 Task: Use Roadtrip Short Effect in this video Movie B.mp4
Action: Mouse moved to (299, 109)
Screenshot: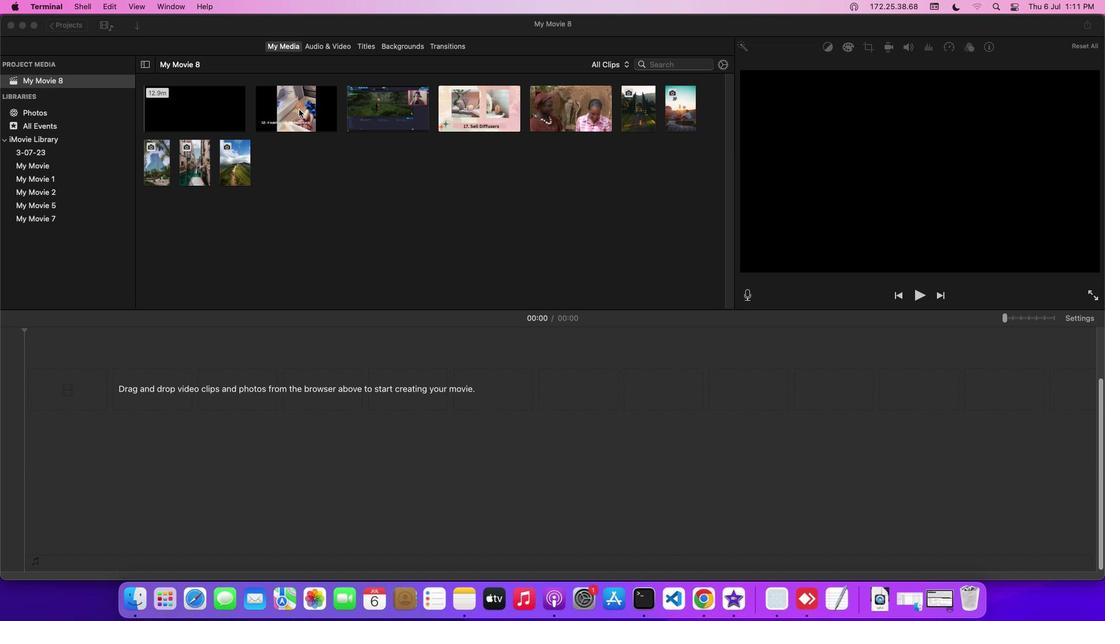 
Action: Mouse pressed left at (299, 109)
Screenshot: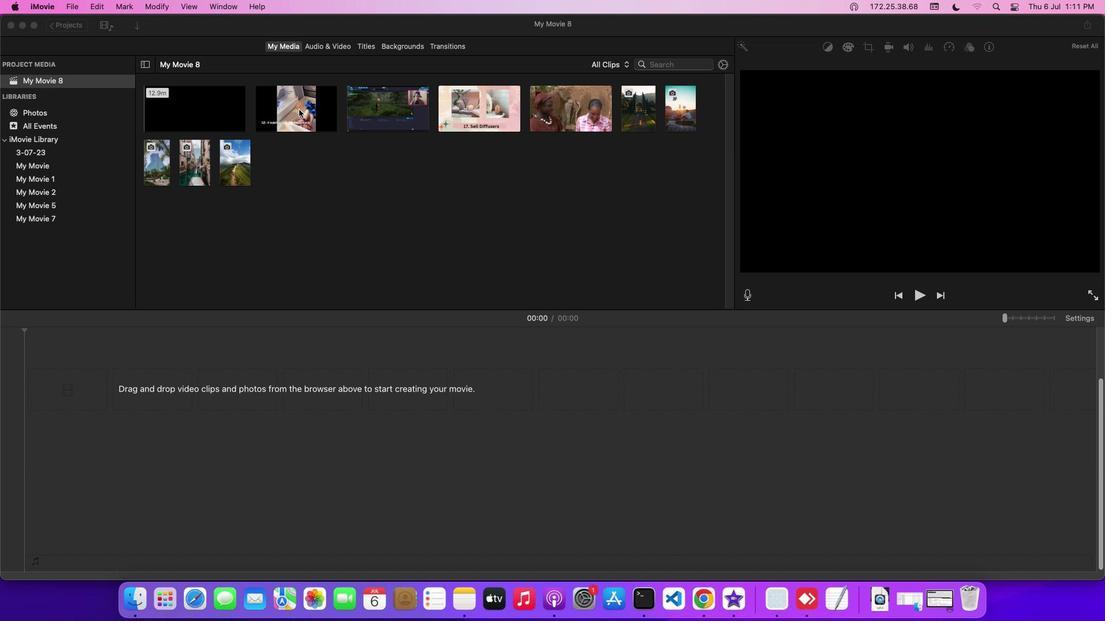 
Action: Mouse moved to (321, 45)
Screenshot: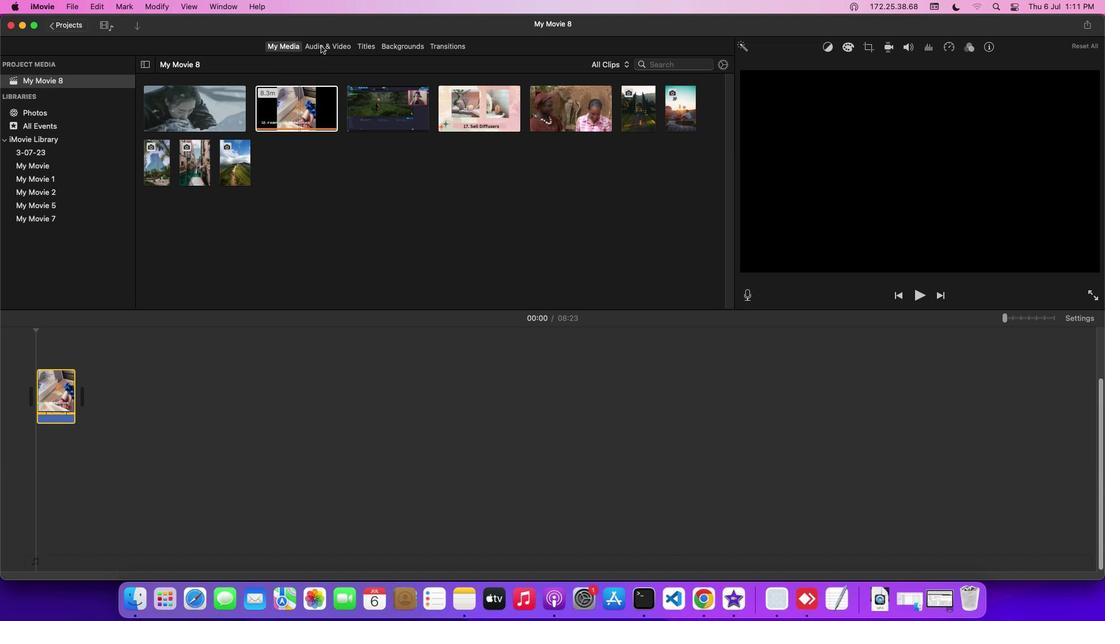 
Action: Mouse pressed left at (321, 45)
Screenshot: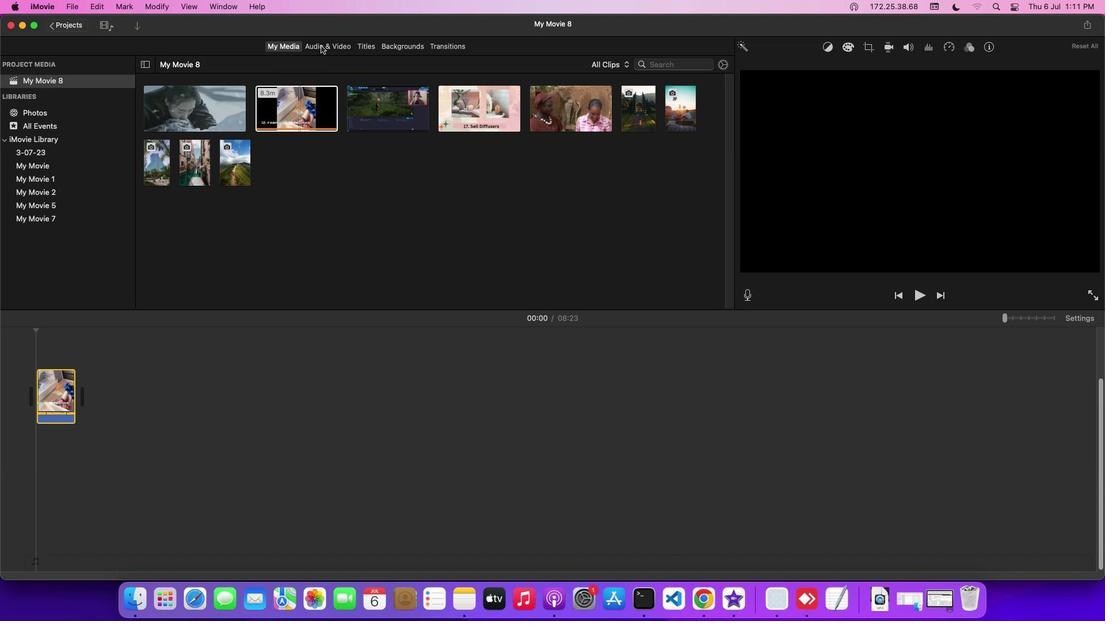 
Action: Mouse moved to (85, 110)
Screenshot: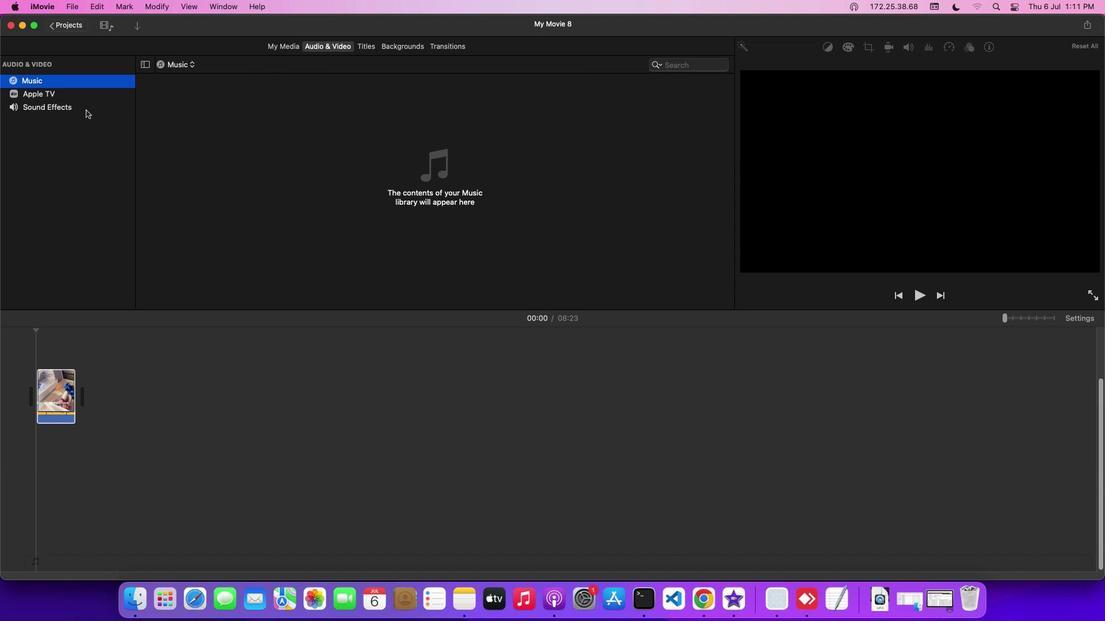 
Action: Mouse pressed left at (85, 110)
Screenshot: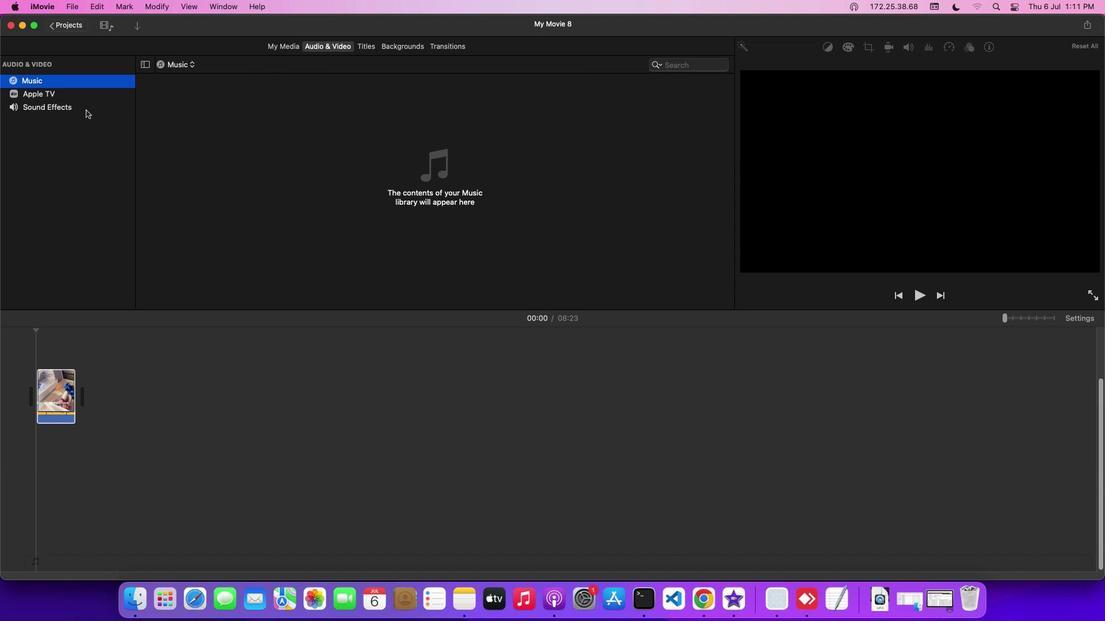 
Action: Mouse moved to (198, 200)
Screenshot: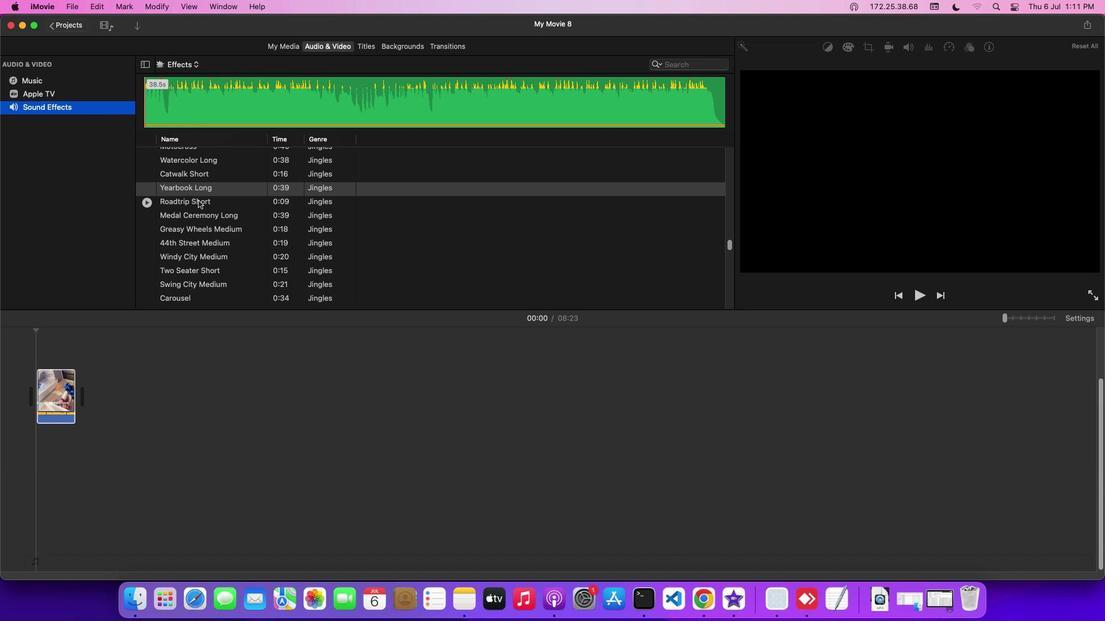 
Action: Mouse pressed left at (198, 200)
Screenshot: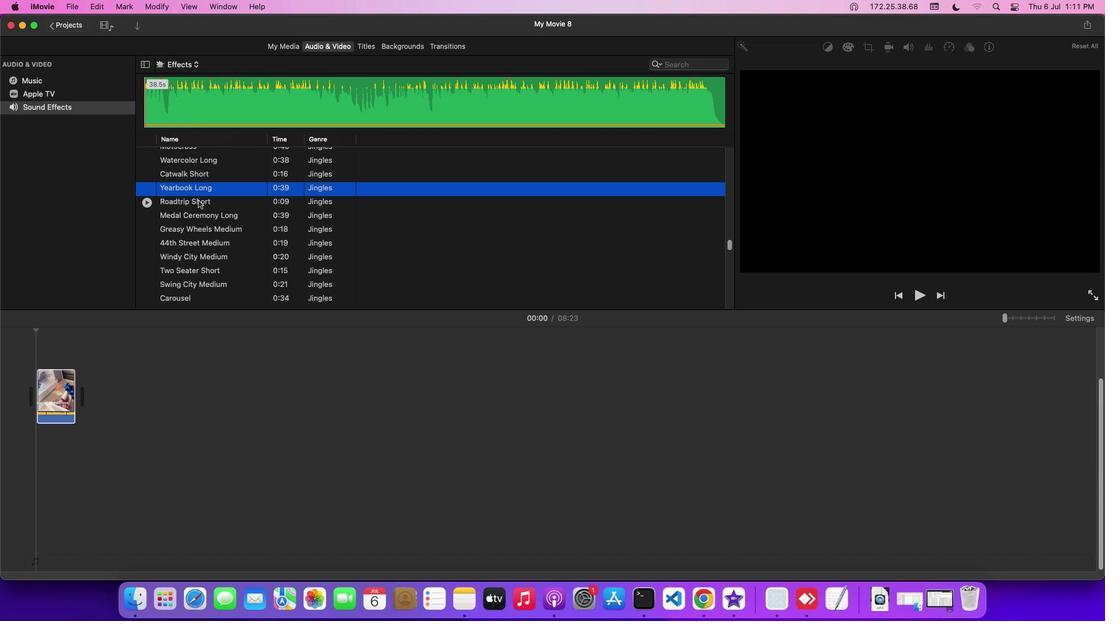 
Action: Mouse pressed left at (198, 200)
Screenshot: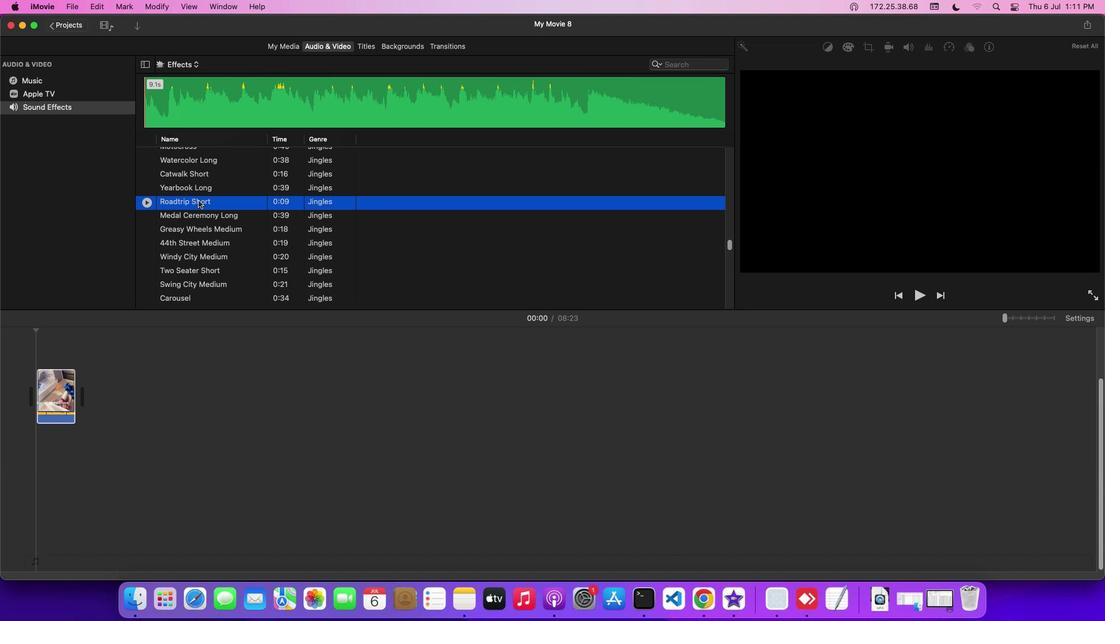 
Action: Mouse moved to (161, 421)
Screenshot: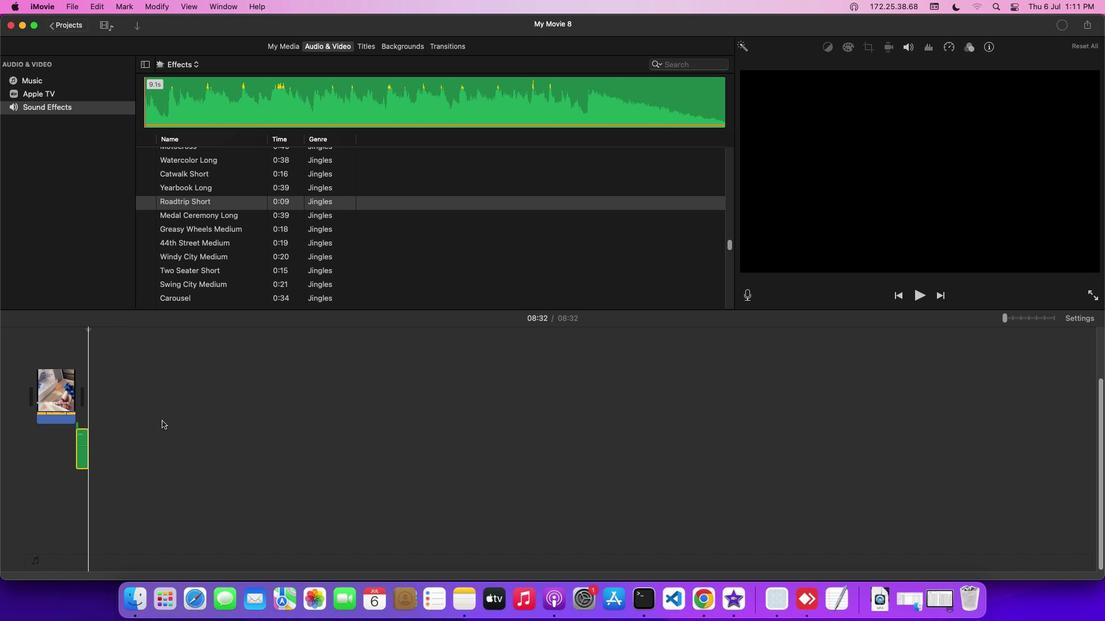 
